 Task: Change the perceptual weighting method of the Dirac video decoder using libschroedinger to "manos_sakrison".
Action: Mouse moved to (130, 21)
Screenshot: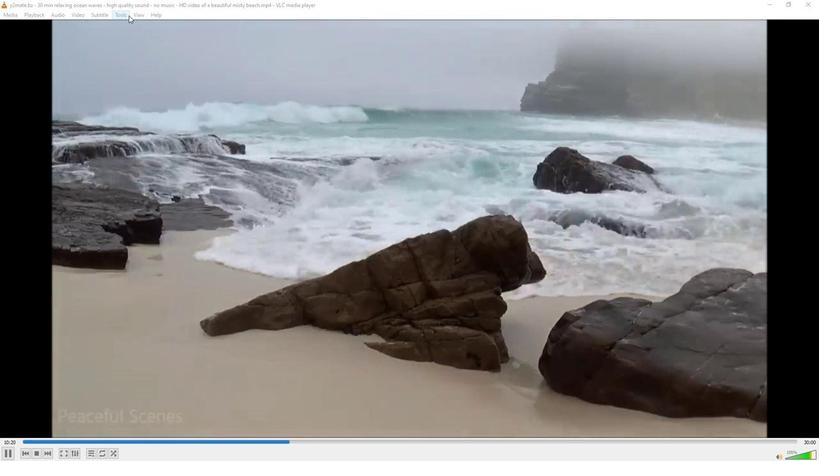
Action: Mouse pressed left at (130, 21)
Screenshot: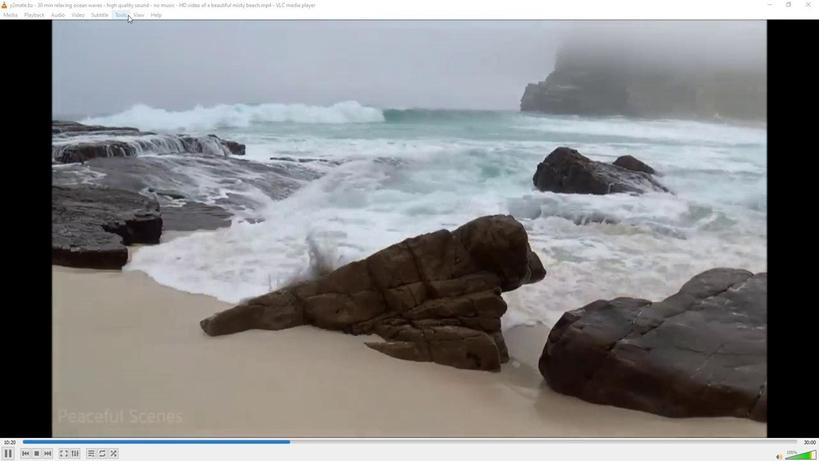 
Action: Mouse moved to (164, 119)
Screenshot: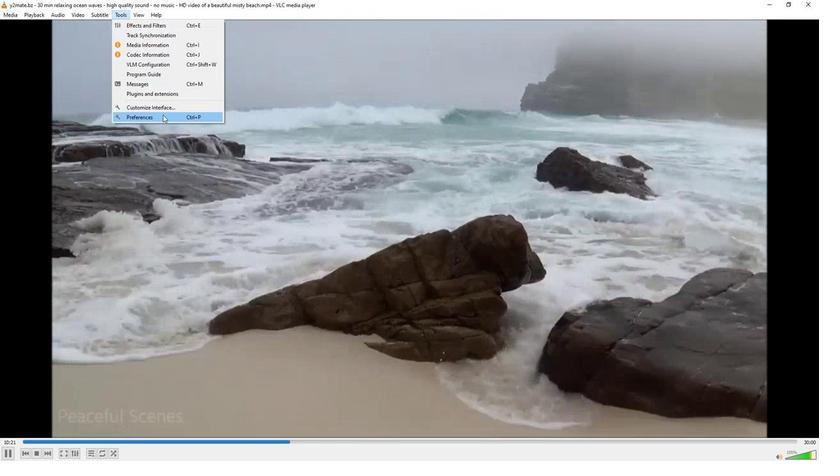 
Action: Mouse pressed left at (164, 119)
Screenshot: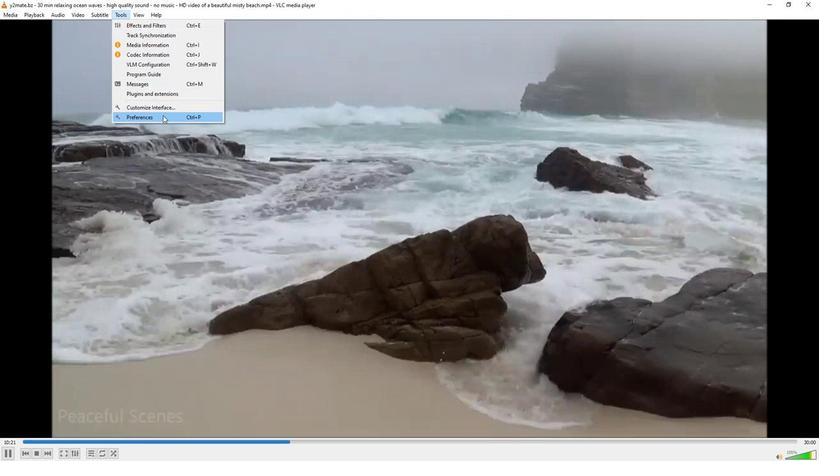 
Action: Mouse moved to (97, 358)
Screenshot: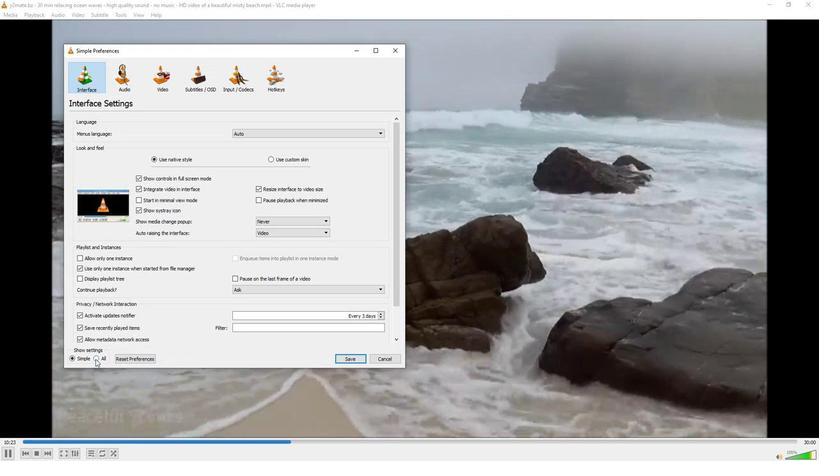 
Action: Mouse pressed left at (97, 358)
Screenshot: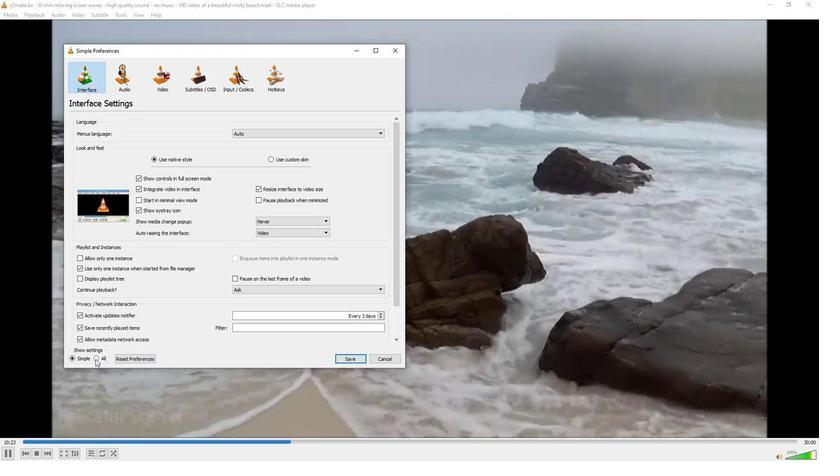 
Action: Mouse moved to (84, 275)
Screenshot: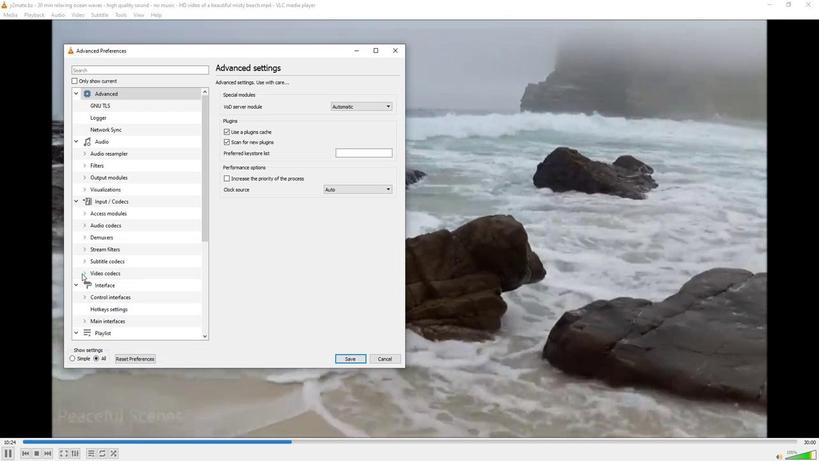 
Action: Mouse pressed left at (84, 275)
Screenshot: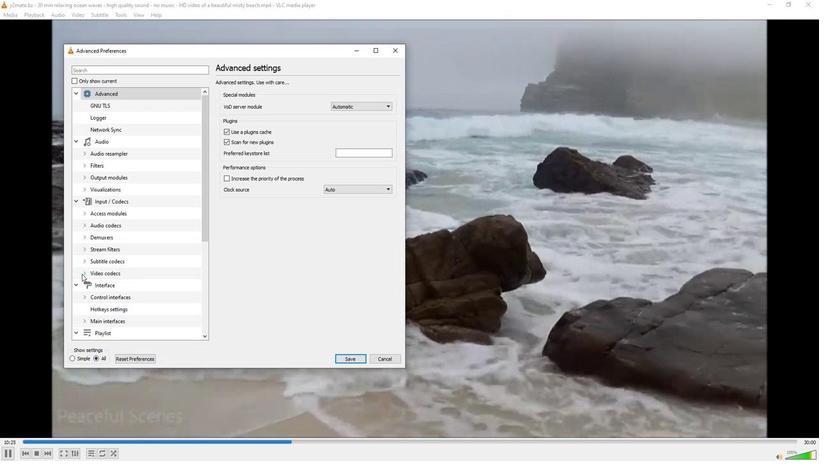 
Action: Mouse moved to (120, 330)
Screenshot: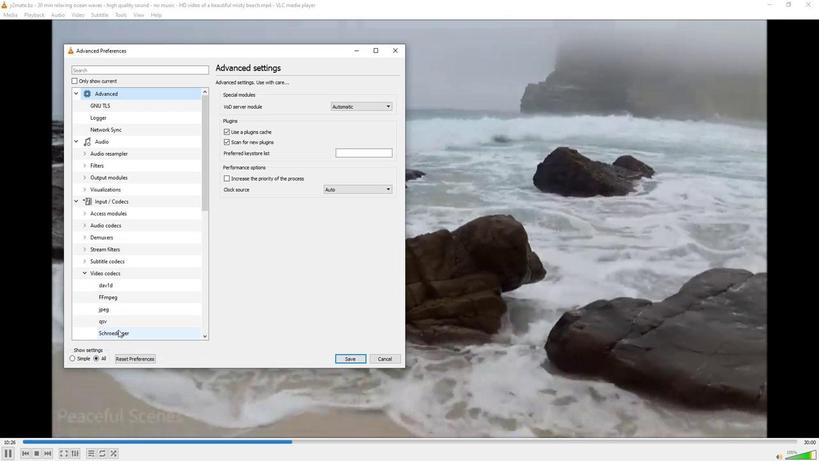 
Action: Mouse pressed left at (120, 330)
Screenshot: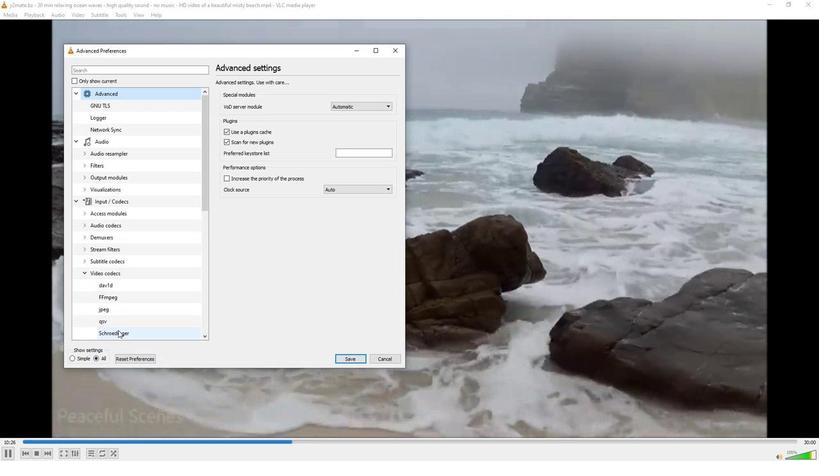 
Action: Mouse moved to (395, 338)
Screenshot: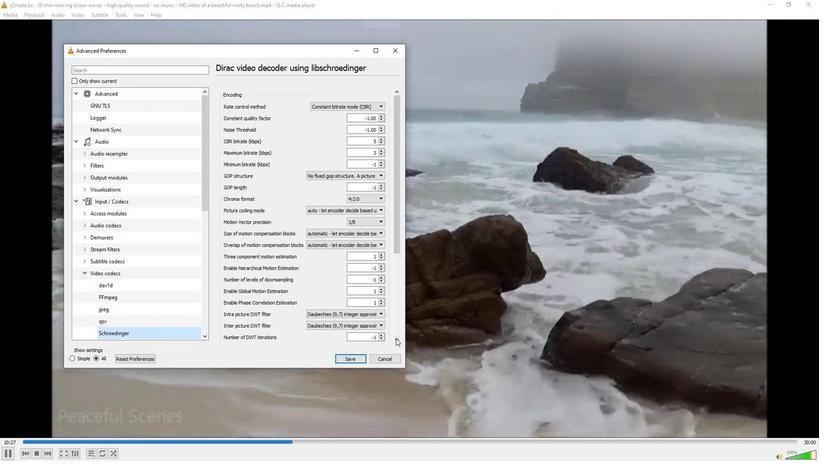 
Action: Mouse pressed left at (395, 338)
Screenshot: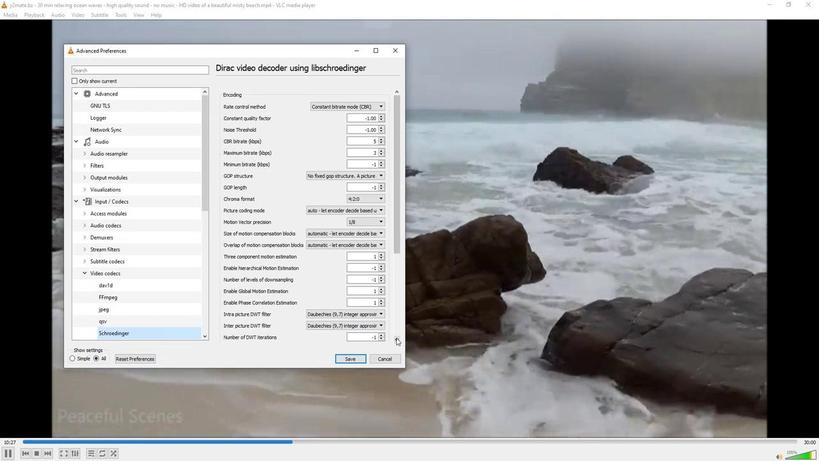 
Action: Mouse pressed left at (395, 338)
Screenshot: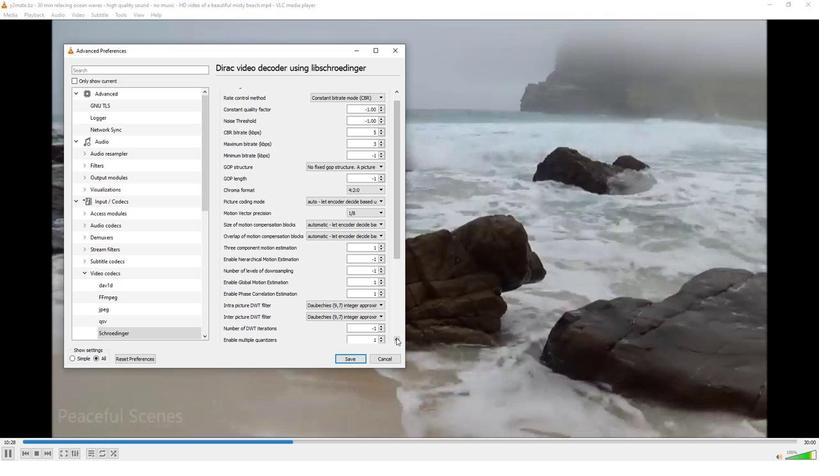 
Action: Mouse pressed left at (395, 338)
Screenshot: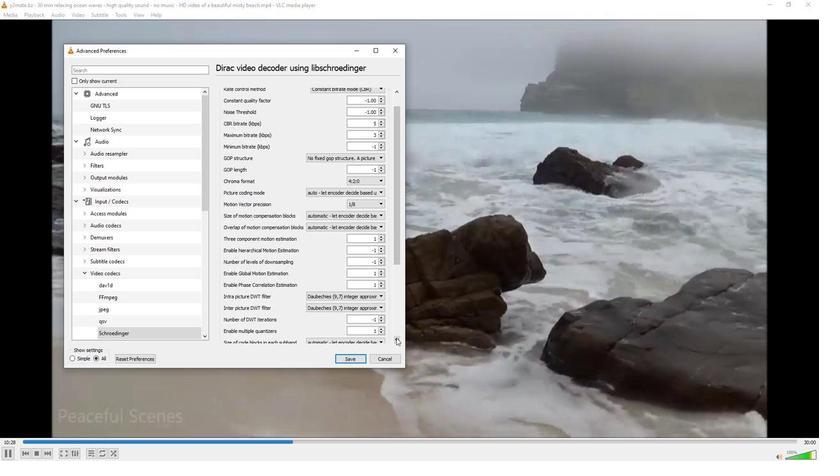
Action: Mouse pressed left at (395, 338)
Screenshot: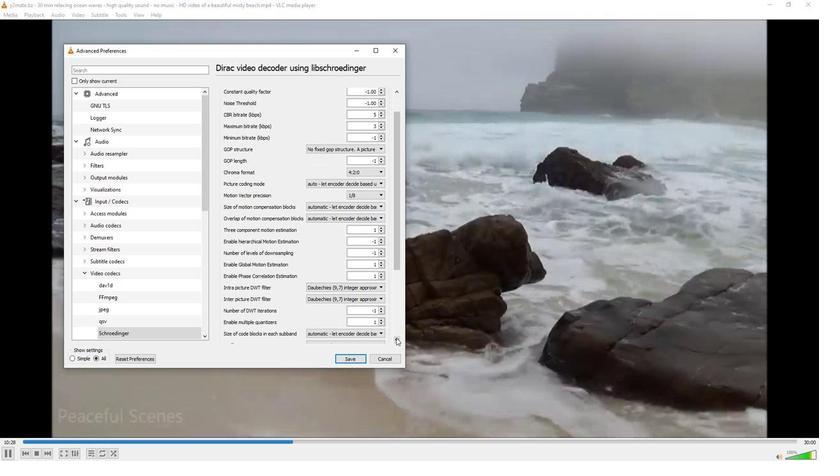 
Action: Mouse pressed left at (395, 338)
Screenshot: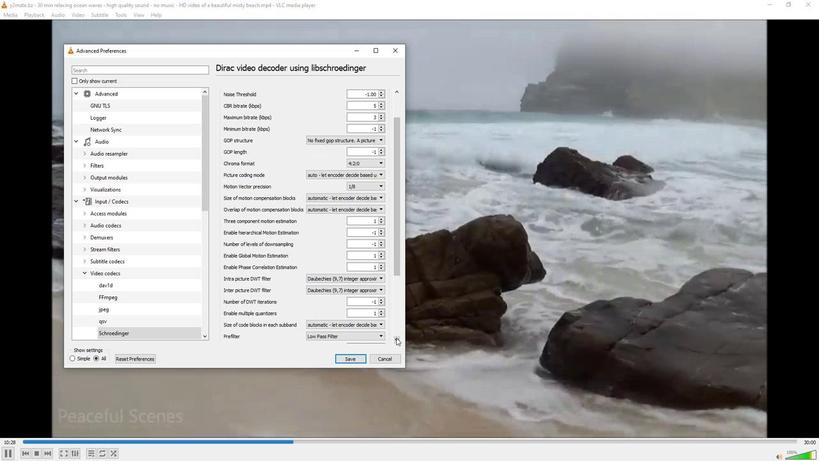 
Action: Mouse pressed left at (395, 338)
Screenshot: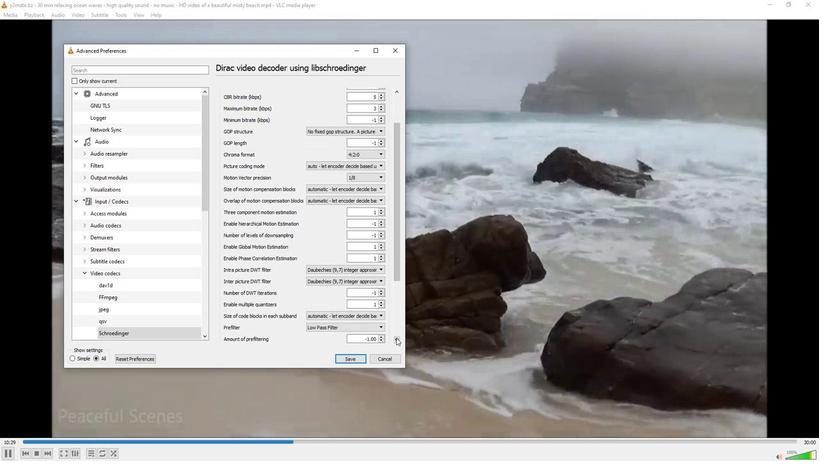 
Action: Mouse pressed left at (395, 338)
Screenshot: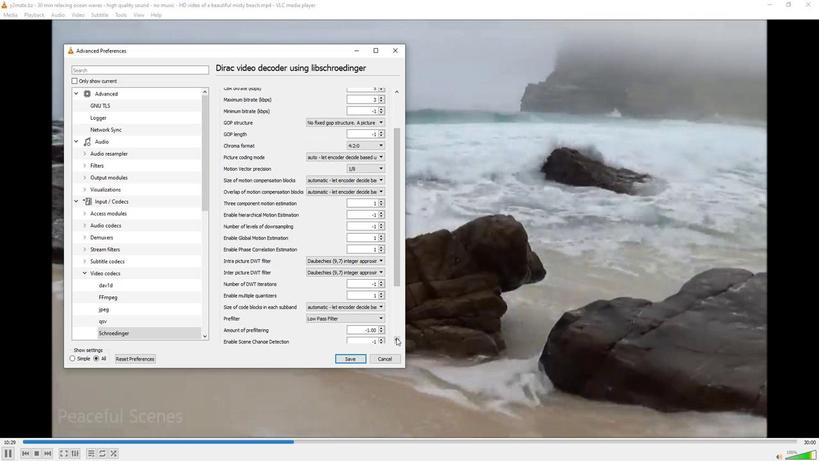 
Action: Mouse pressed left at (395, 338)
Screenshot: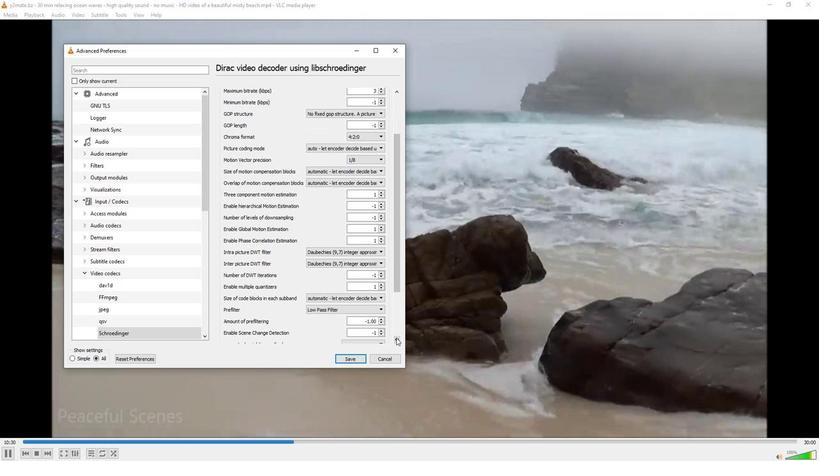 
Action: Mouse pressed left at (395, 338)
Screenshot: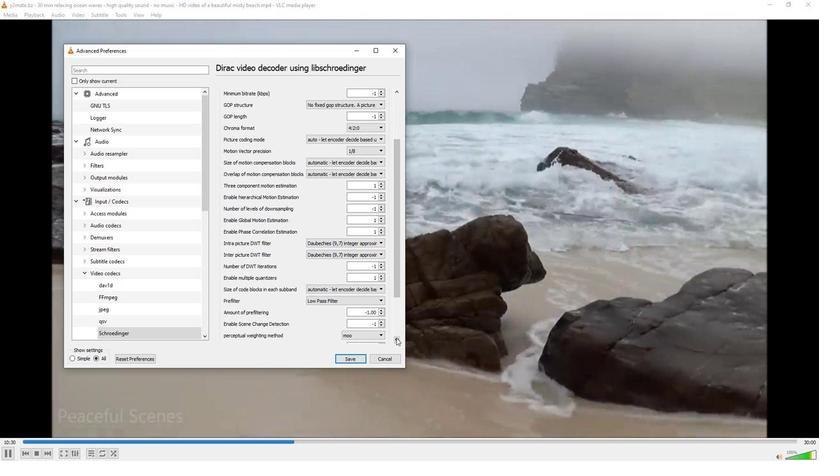 
Action: Mouse moved to (357, 325)
Screenshot: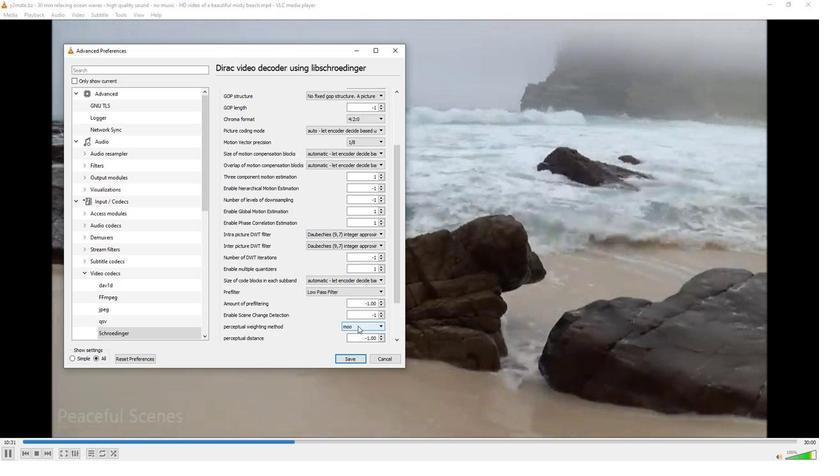 
Action: Mouse pressed left at (357, 325)
Screenshot: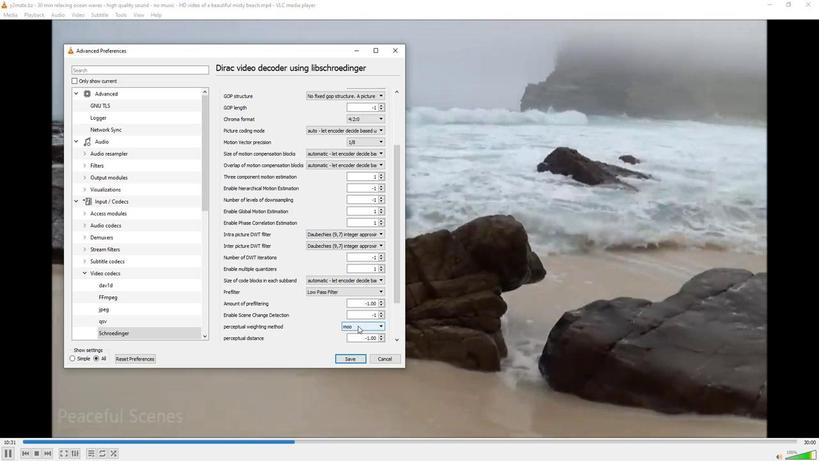 
Action: Mouse moved to (356, 348)
Screenshot: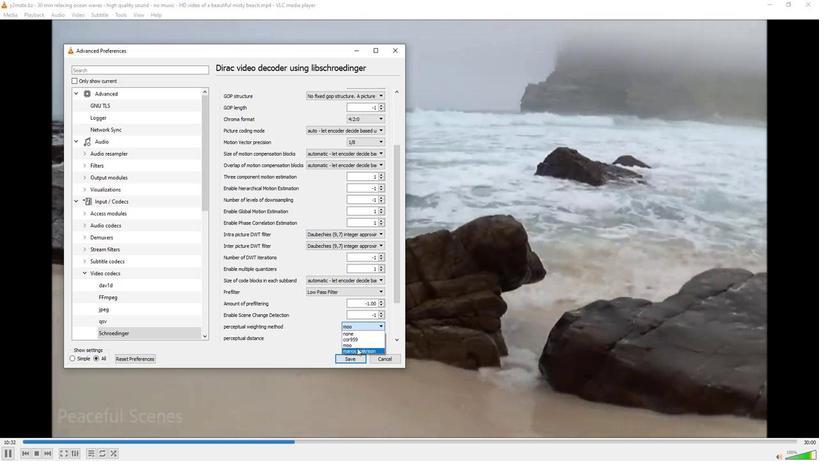 
Action: Mouse pressed left at (356, 348)
Screenshot: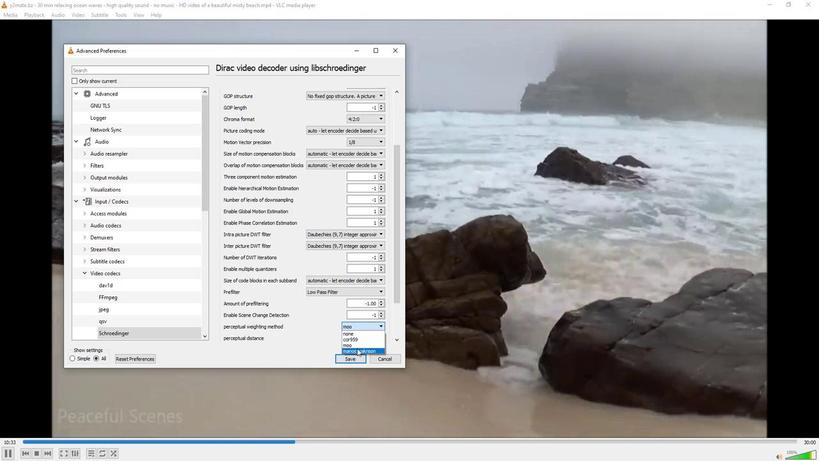 
Action: Mouse moved to (400, 347)
Screenshot: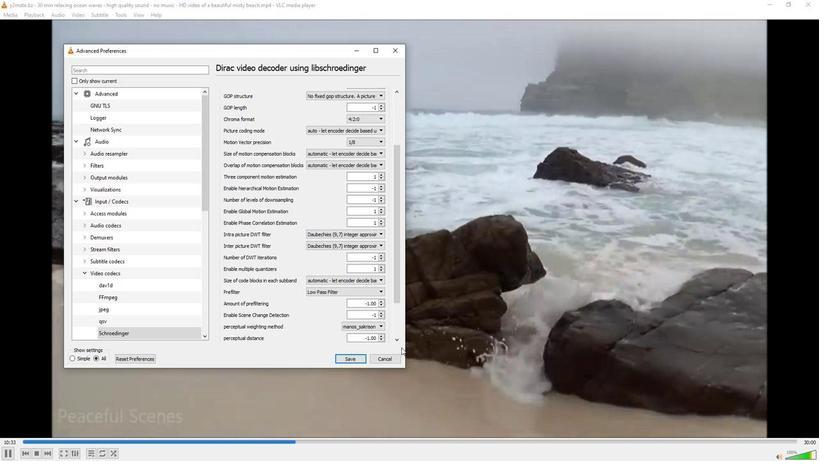 
